 Task: Use Jumping in Pool Effect in this video Movie B.mp4
Action: Mouse moved to (264, 100)
Screenshot: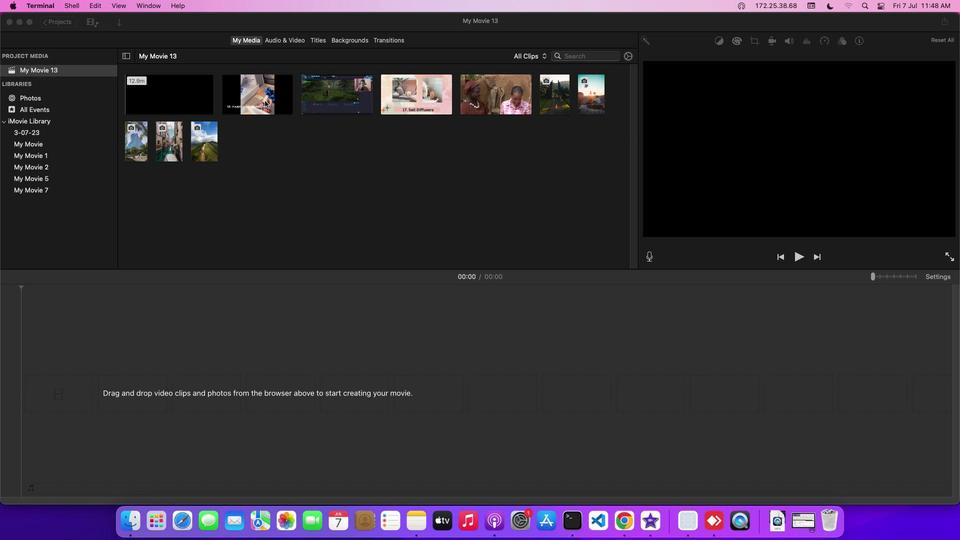 
Action: Mouse pressed left at (264, 100)
Screenshot: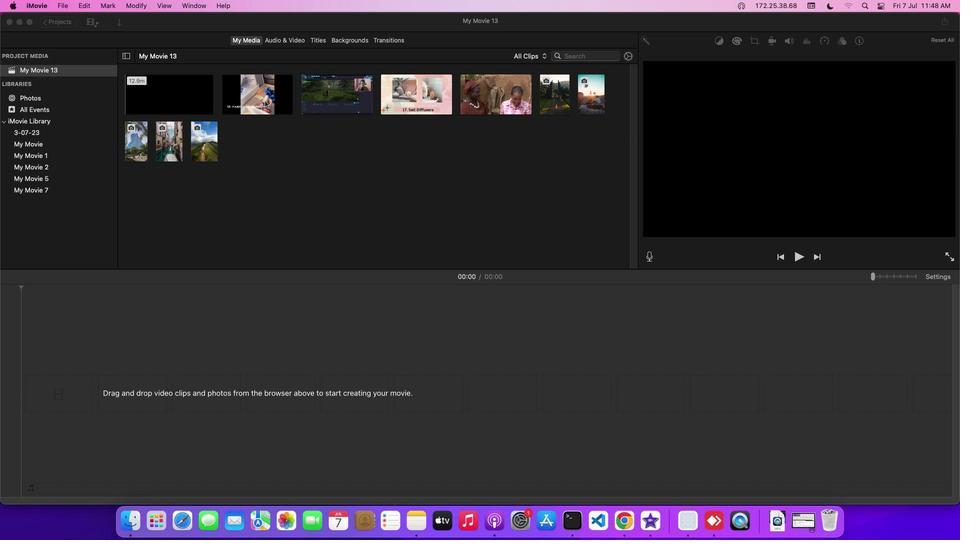 
Action: Mouse pressed left at (264, 100)
Screenshot: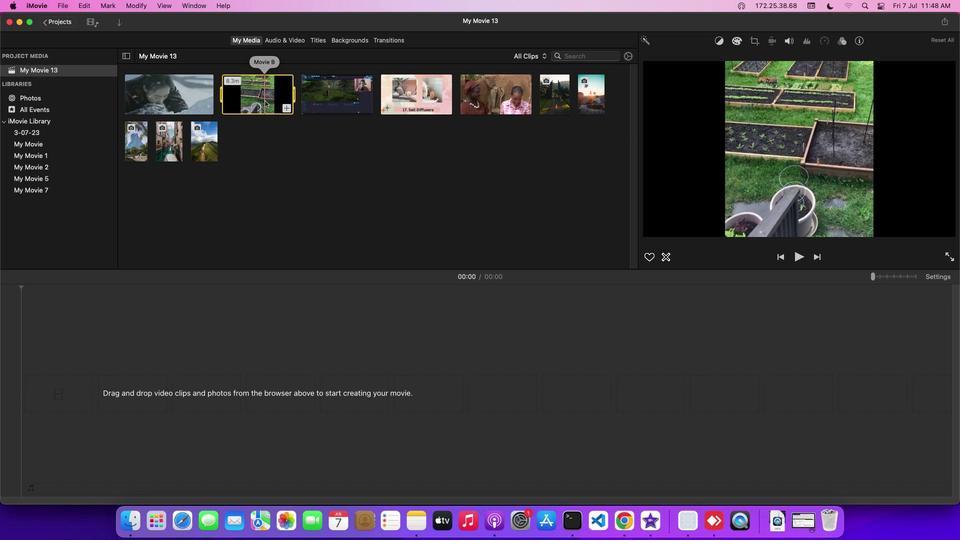 
Action: Mouse moved to (272, 36)
Screenshot: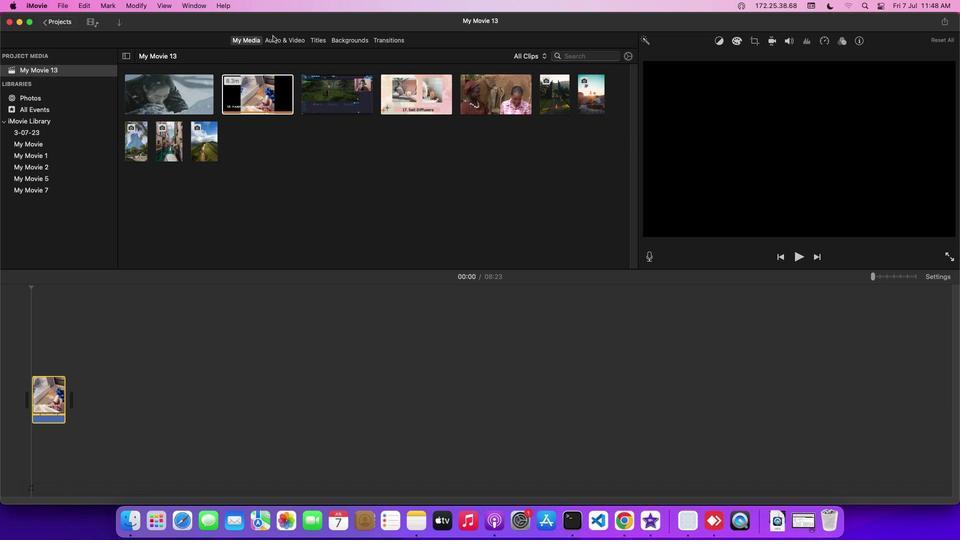 
Action: Mouse pressed left at (272, 36)
Screenshot: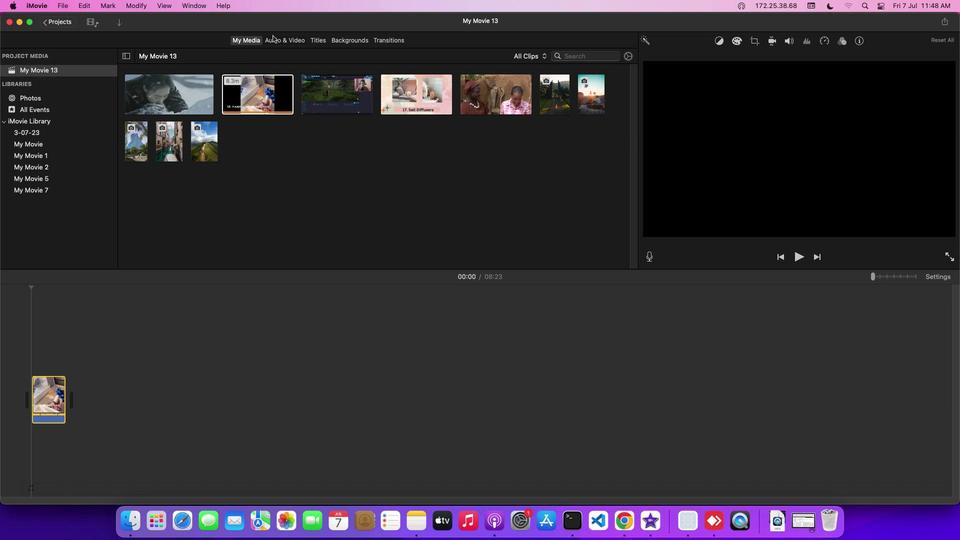 
Action: Mouse moved to (74, 93)
Screenshot: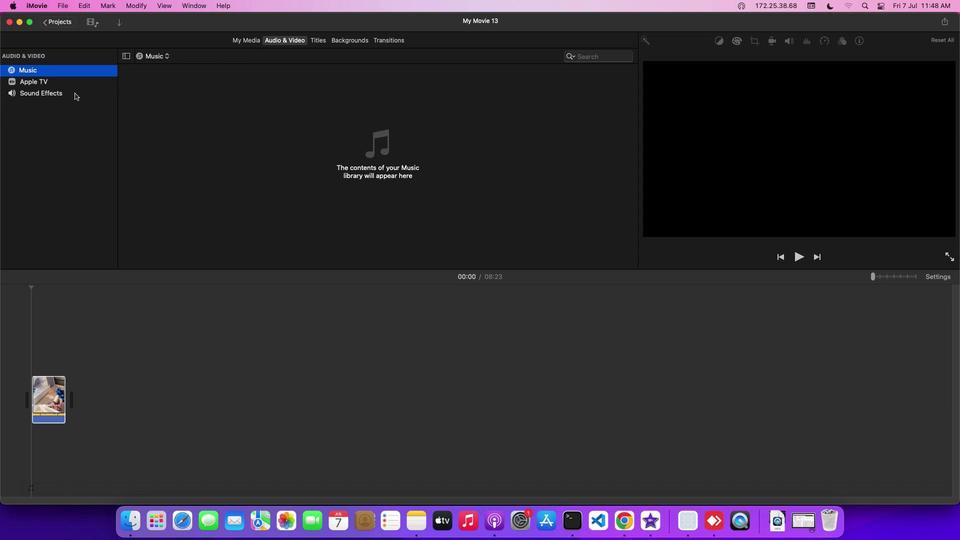 
Action: Mouse pressed left at (74, 93)
Screenshot: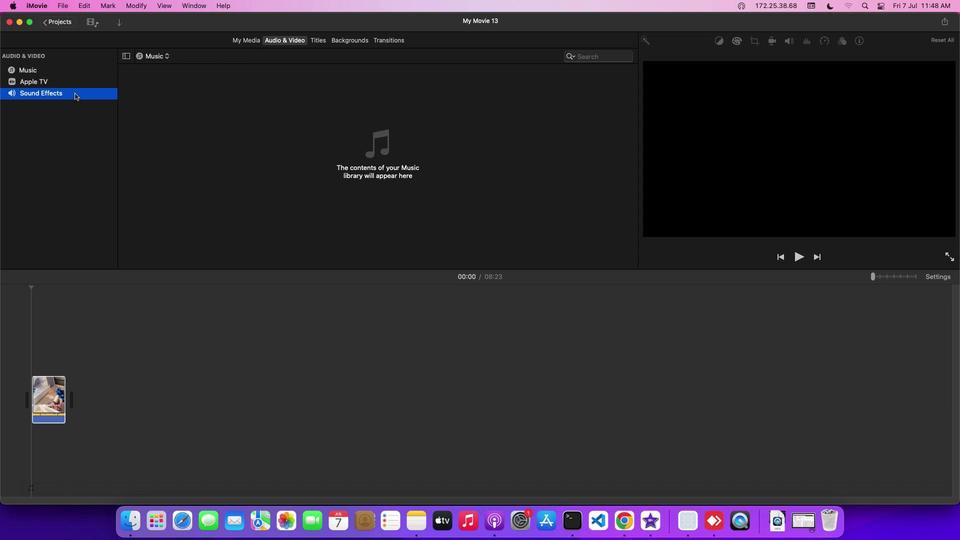 
Action: Mouse moved to (205, 231)
Screenshot: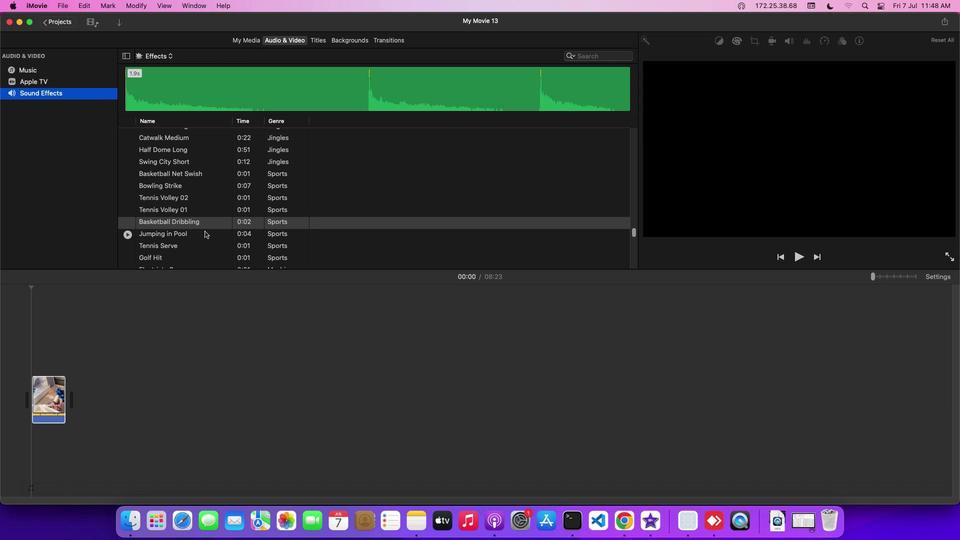 
Action: Mouse pressed left at (205, 231)
Screenshot: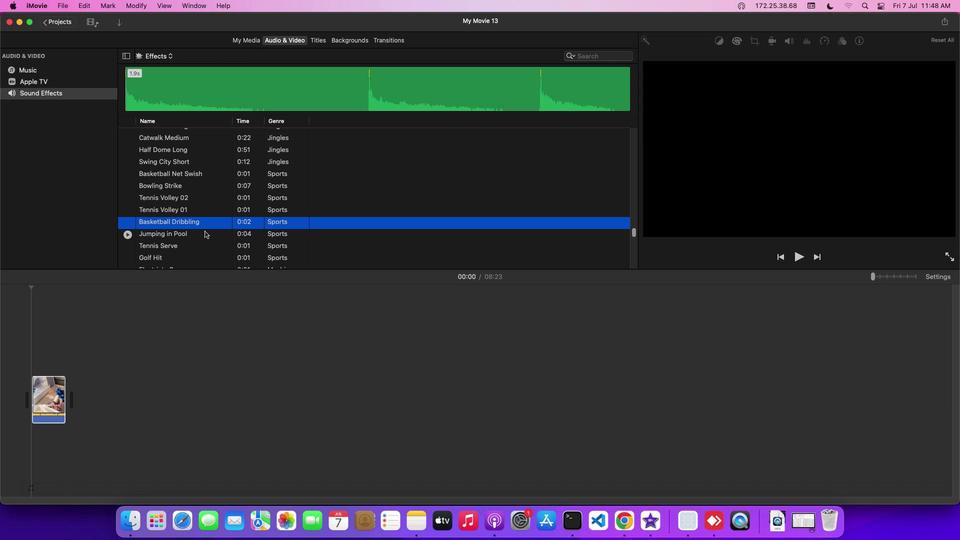 
Action: Mouse moved to (198, 234)
Screenshot: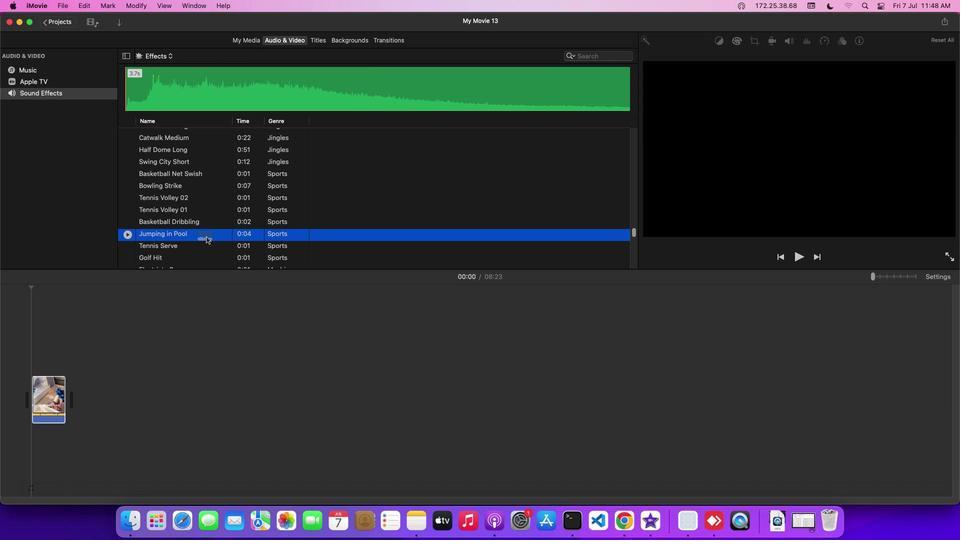 
Action: Mouse pressed left at (198, 234)
Screenshot: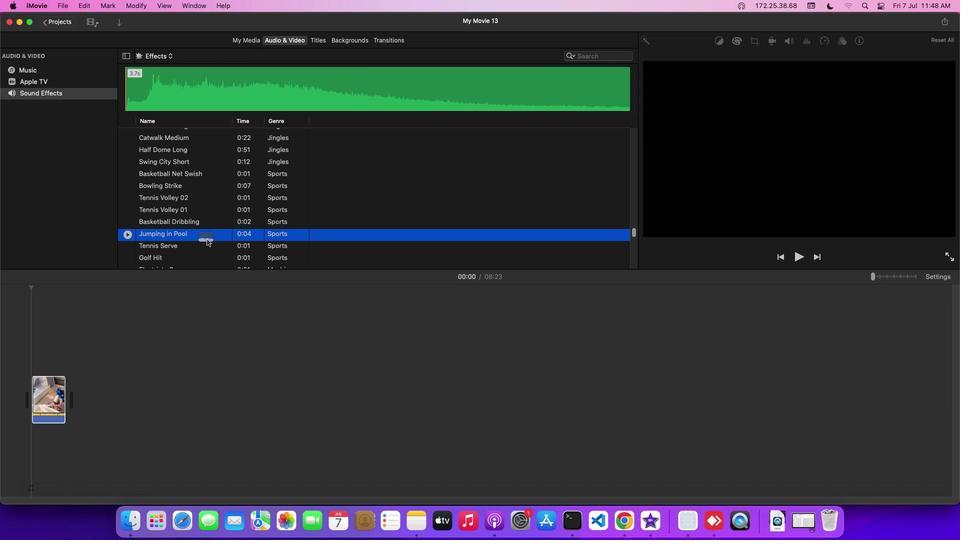 
Action: Mouse moved to (91, 377)
Screenshot: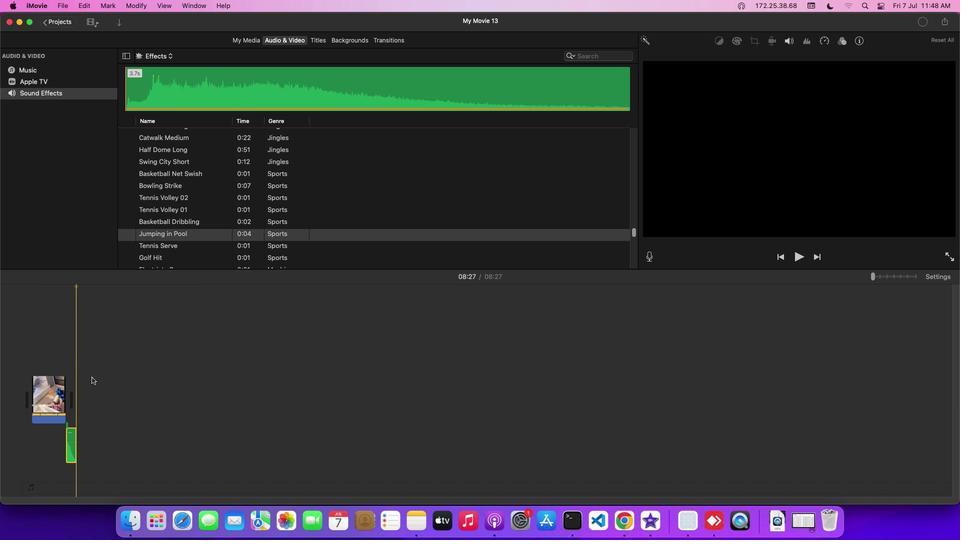 
